 Task: Select the until dismissed option in the banner.
Action: Mouse moved to (27, 650)
Screenshot: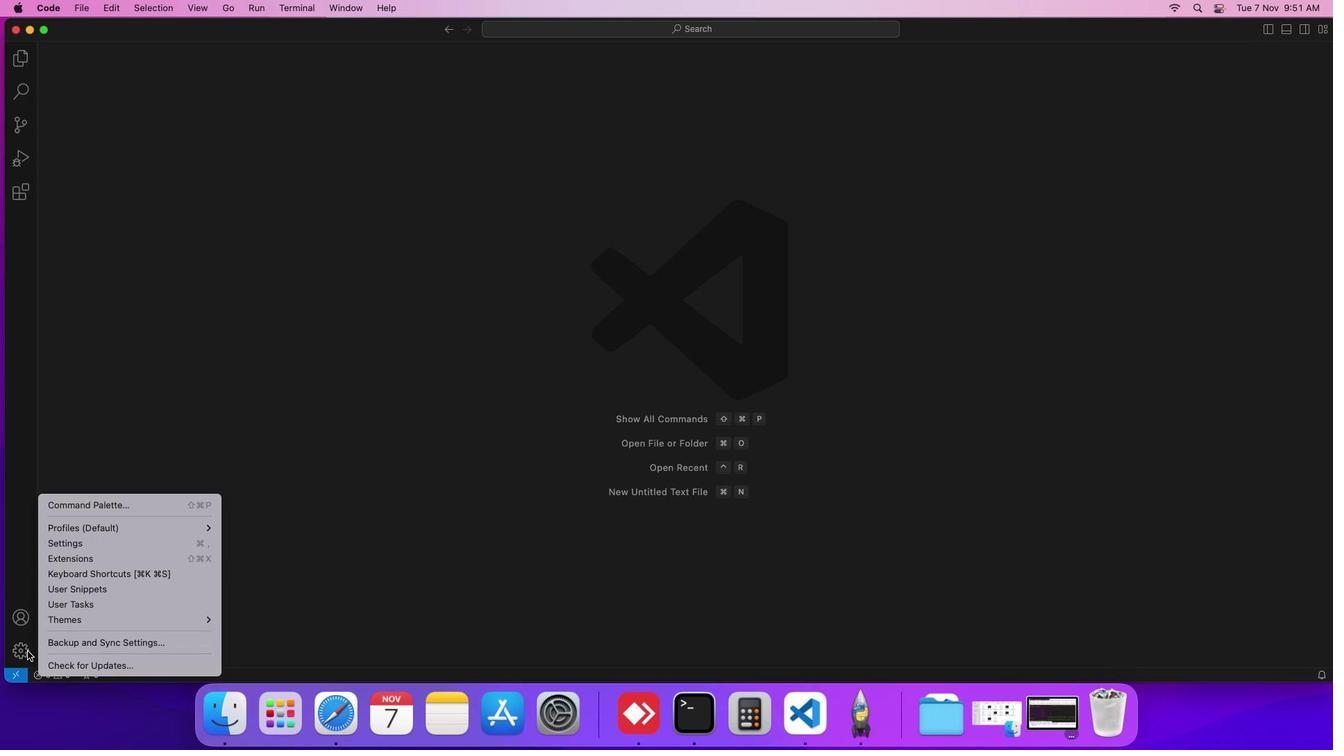 
Action: Mouse pressed left at (27, 650)
Screenshot: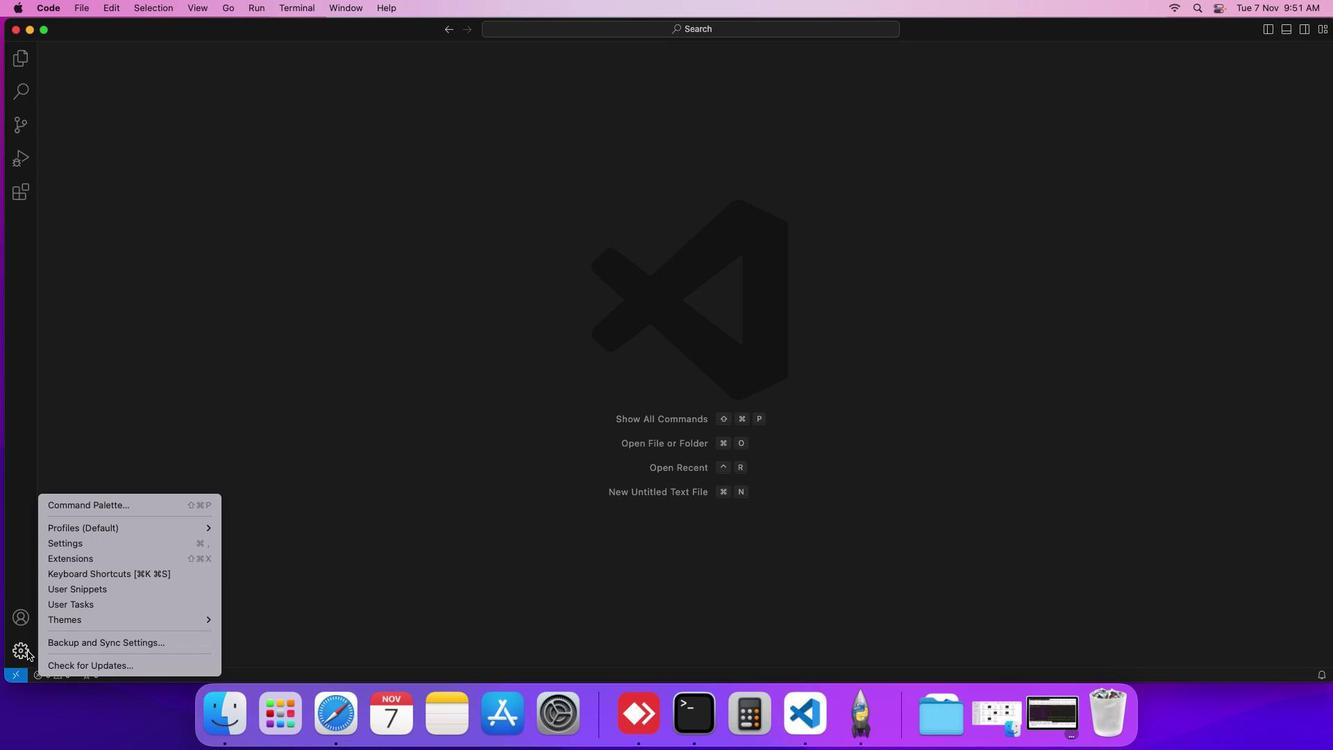 
Action: Mouse moved to (74, 546)
Screenshot: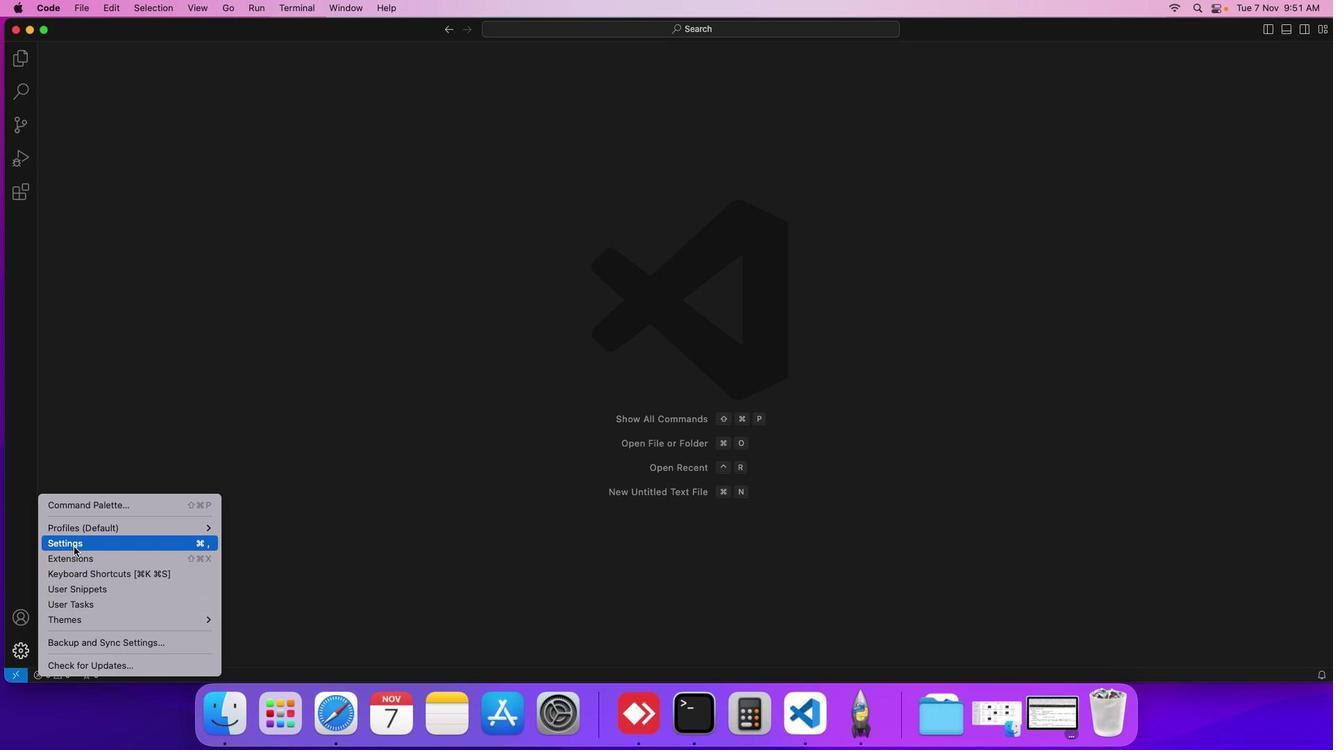 
Action: Mouse pressed left at (74, 546)
Screenshot: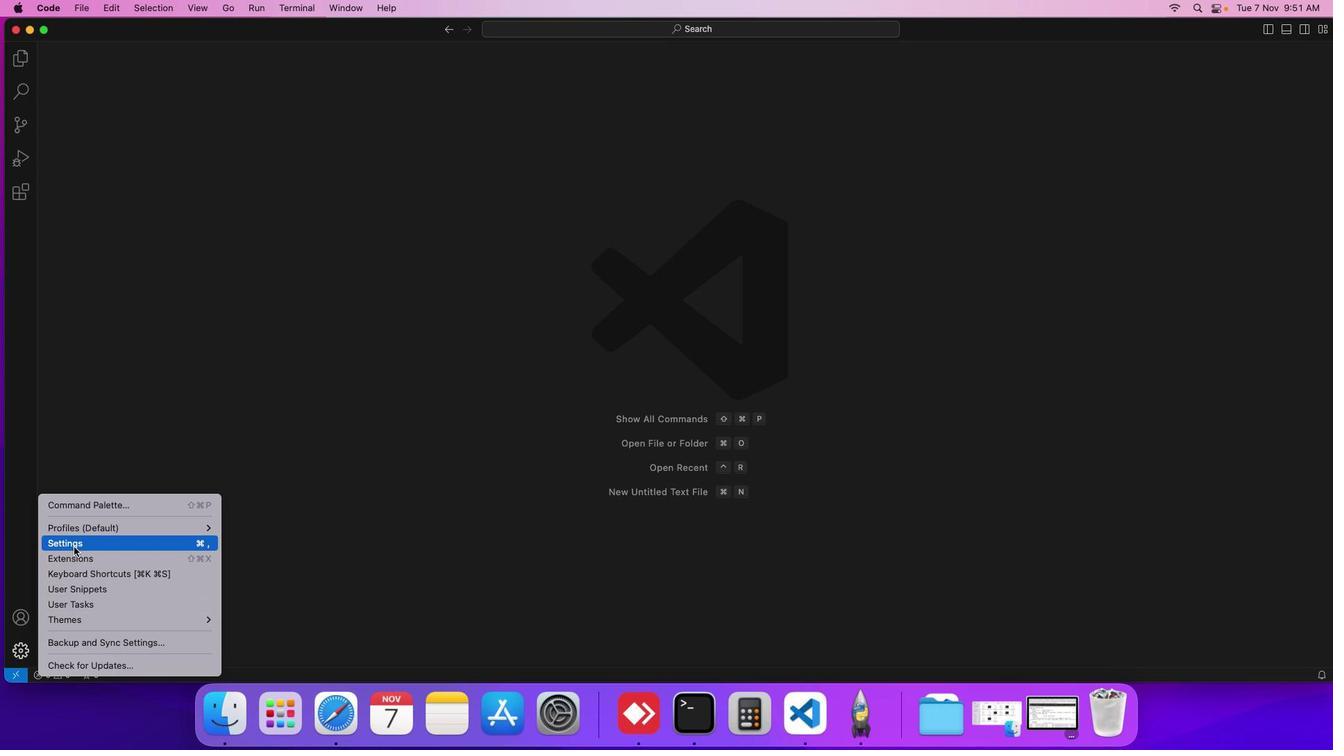 
Action: Mouse moved to (348, 233)
Screenshot: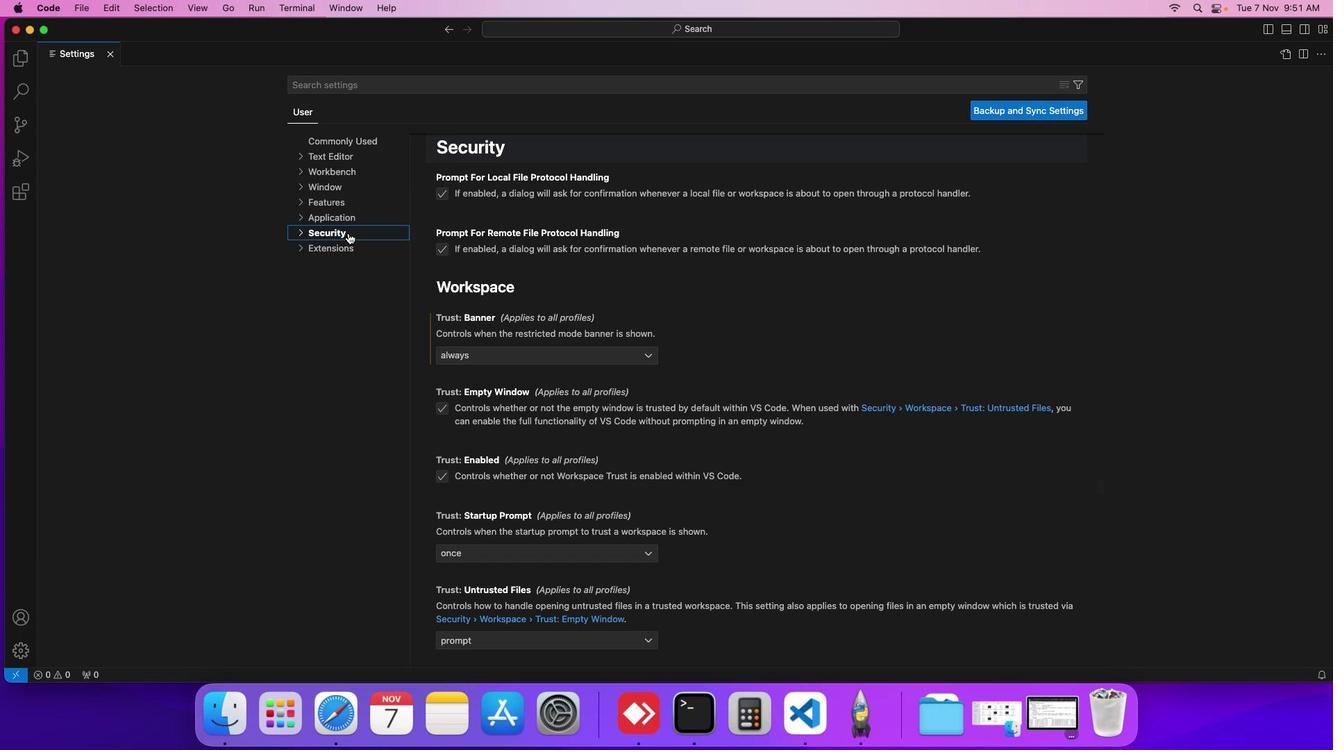 
Action: Mouse pressed left at (348, 233)
Screenshot: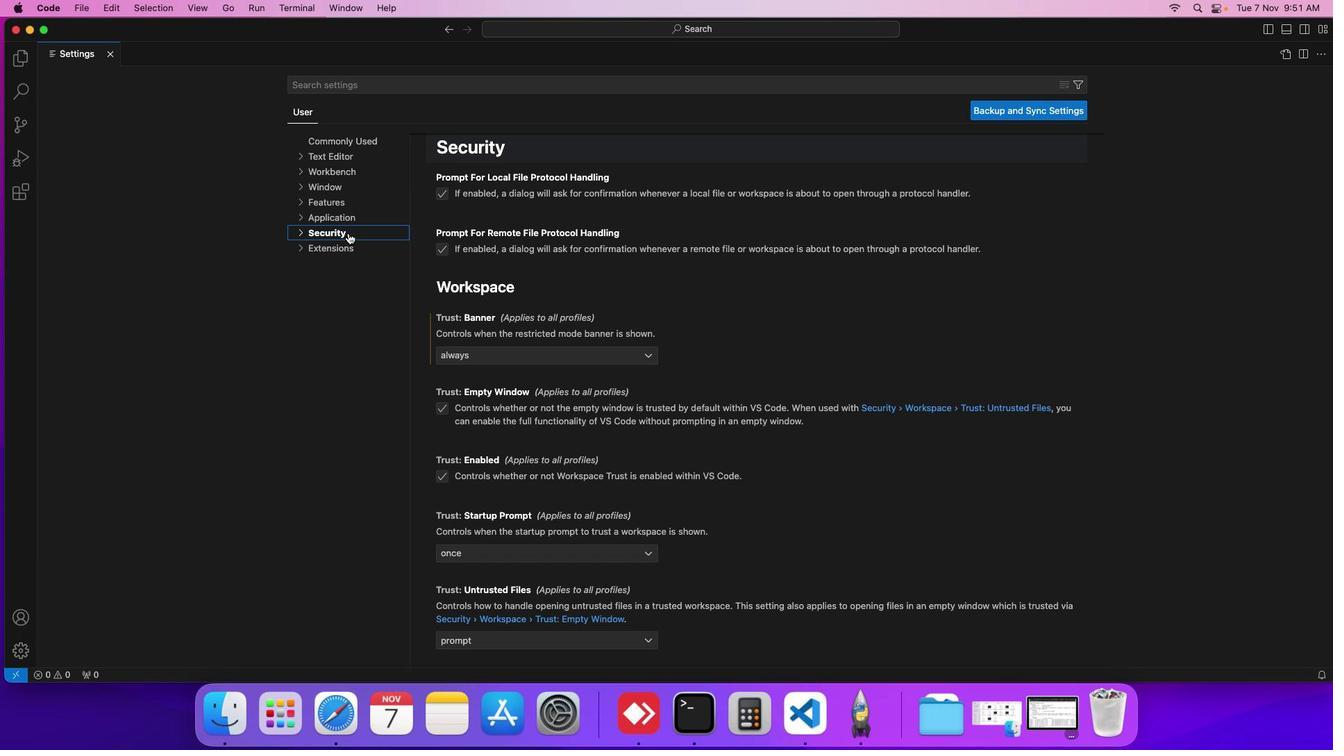 
Action: Mouse moved to (348, 249)
Screenshot: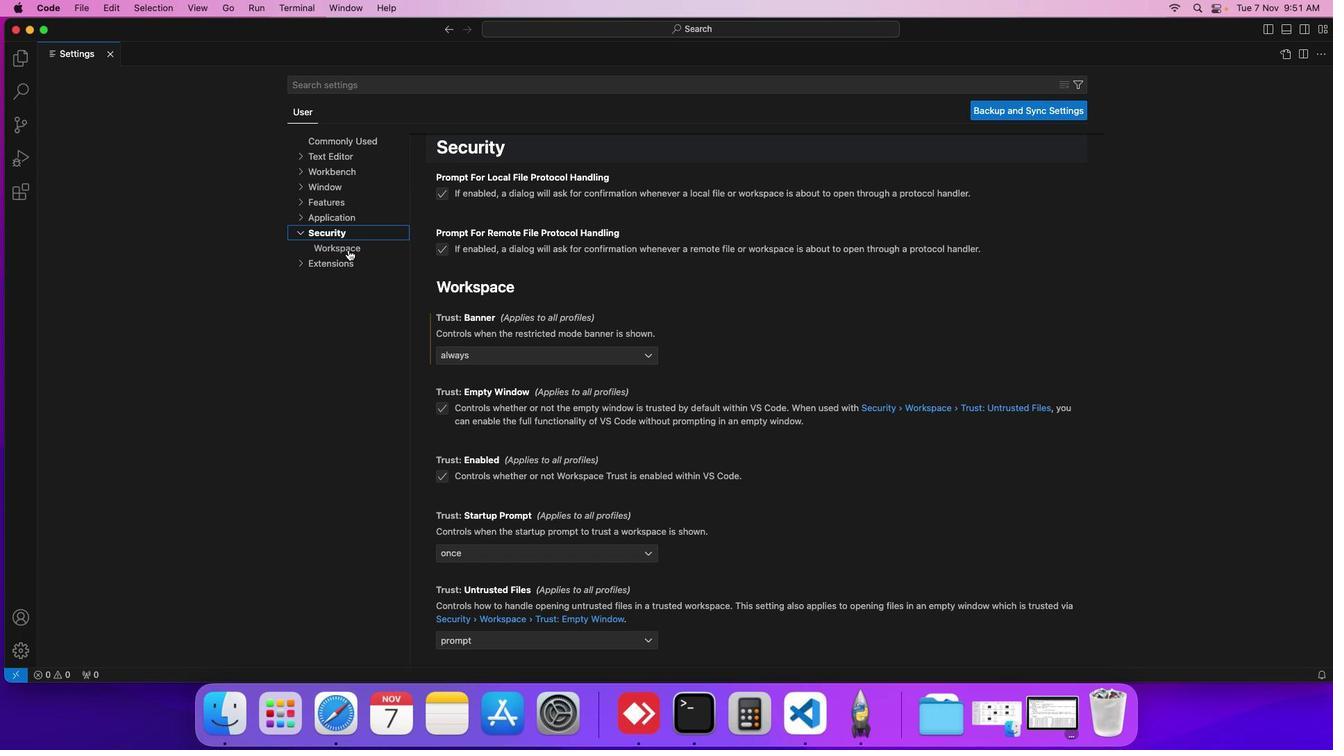
Action: Mouse pressed left at (348, 249)
Screenshot: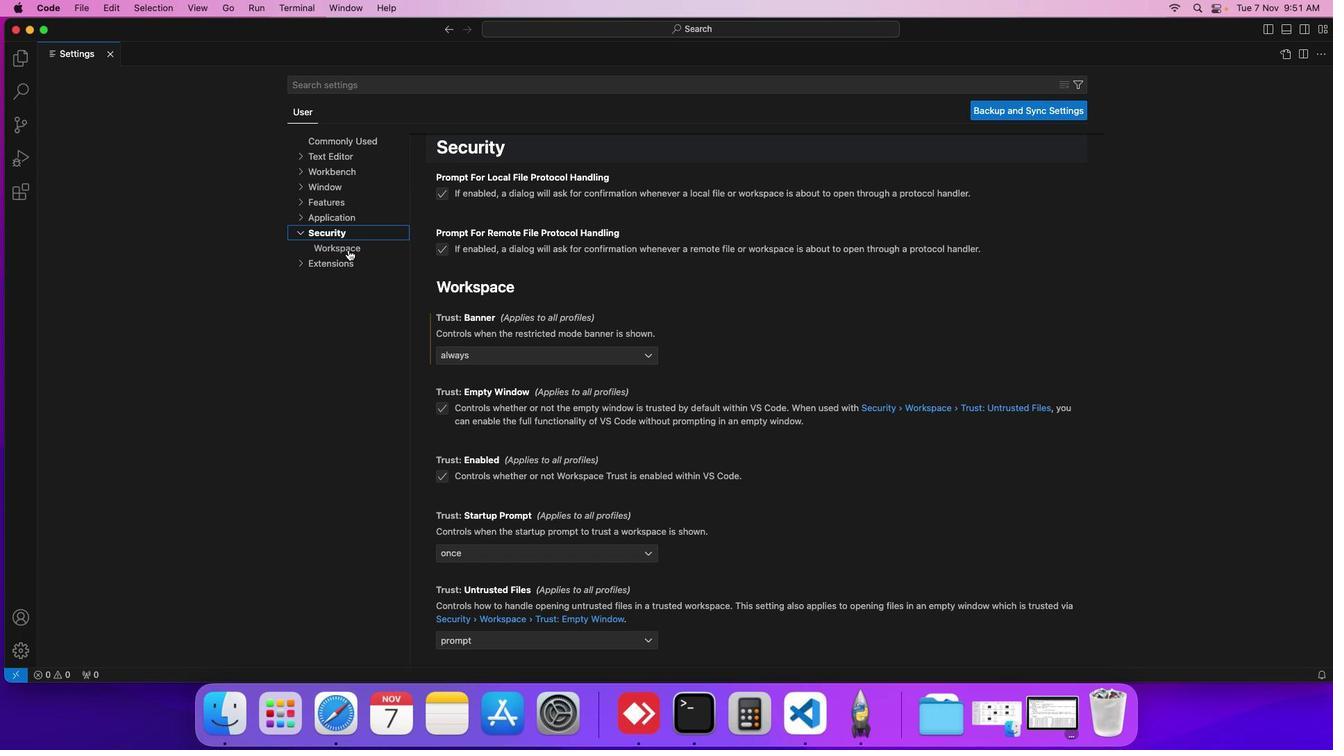 
Action: Mouse moved to (488, 398)
Screenshot: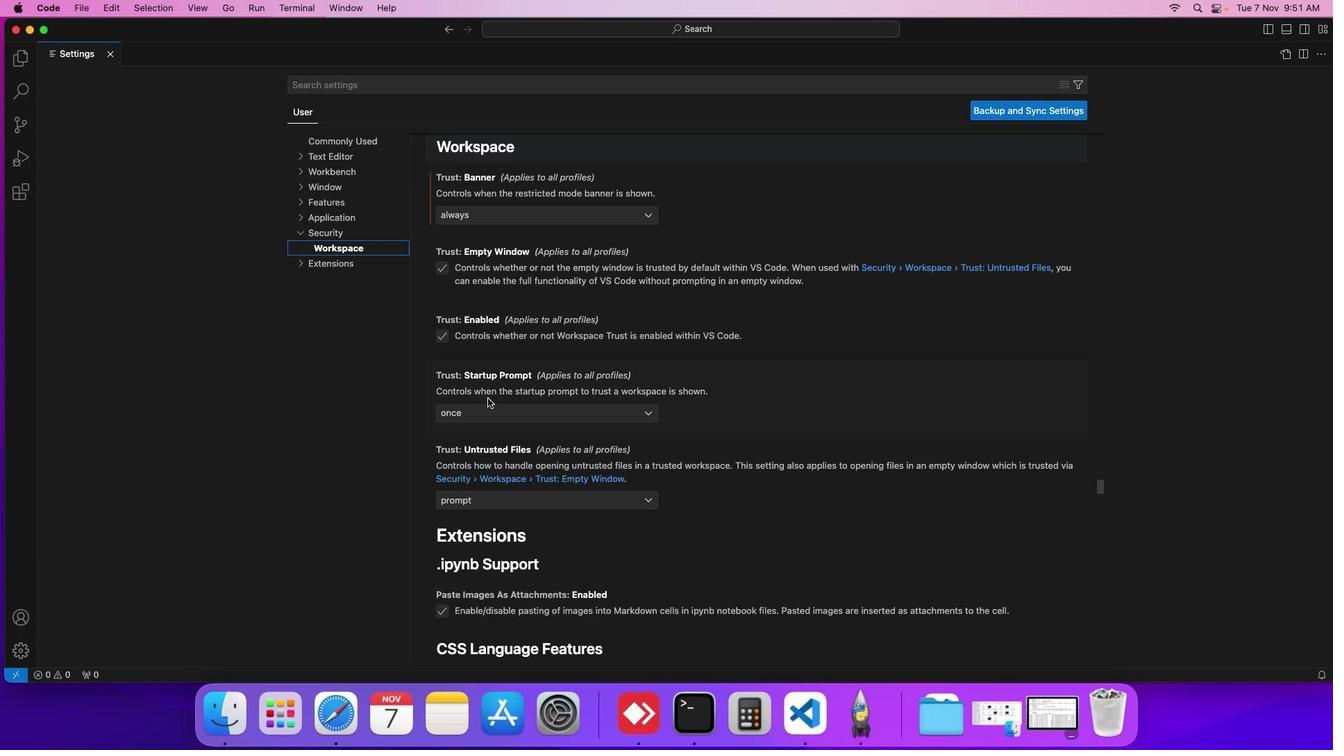 
Action: Mouse scrolled (488, 398) with delta (0, 0)
Screenshot: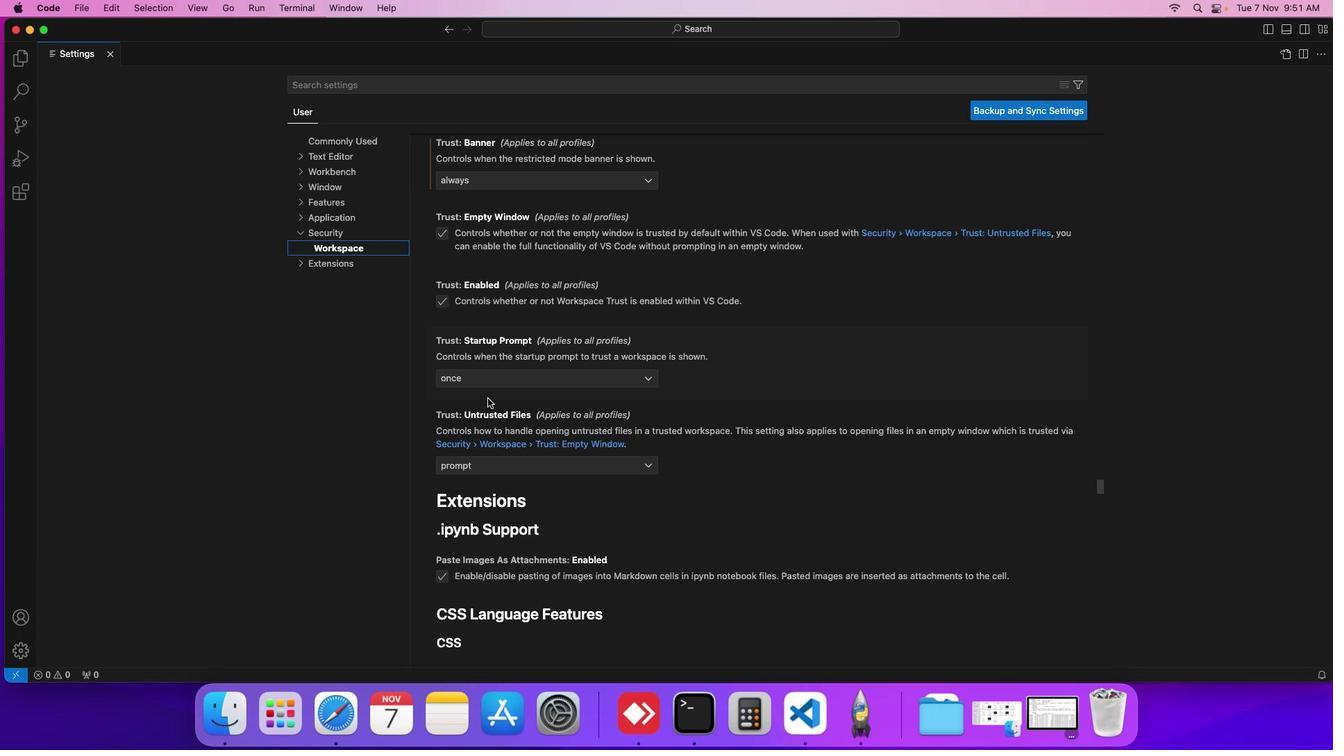 
Action: Mouse scrolled (488, 398) with delta (0, 0)
Screenshot: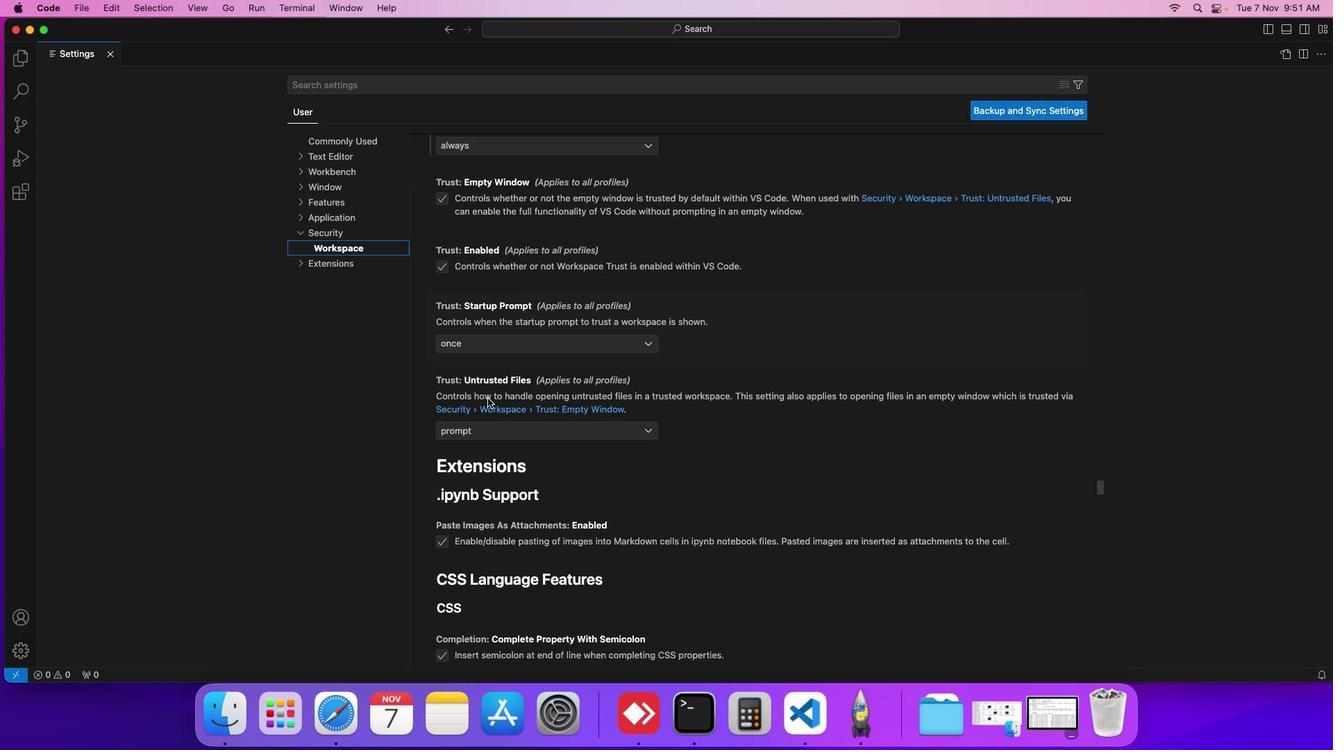 
Action: Mouse scrolled (488, 398) with delta (0, 0)
Screenshot: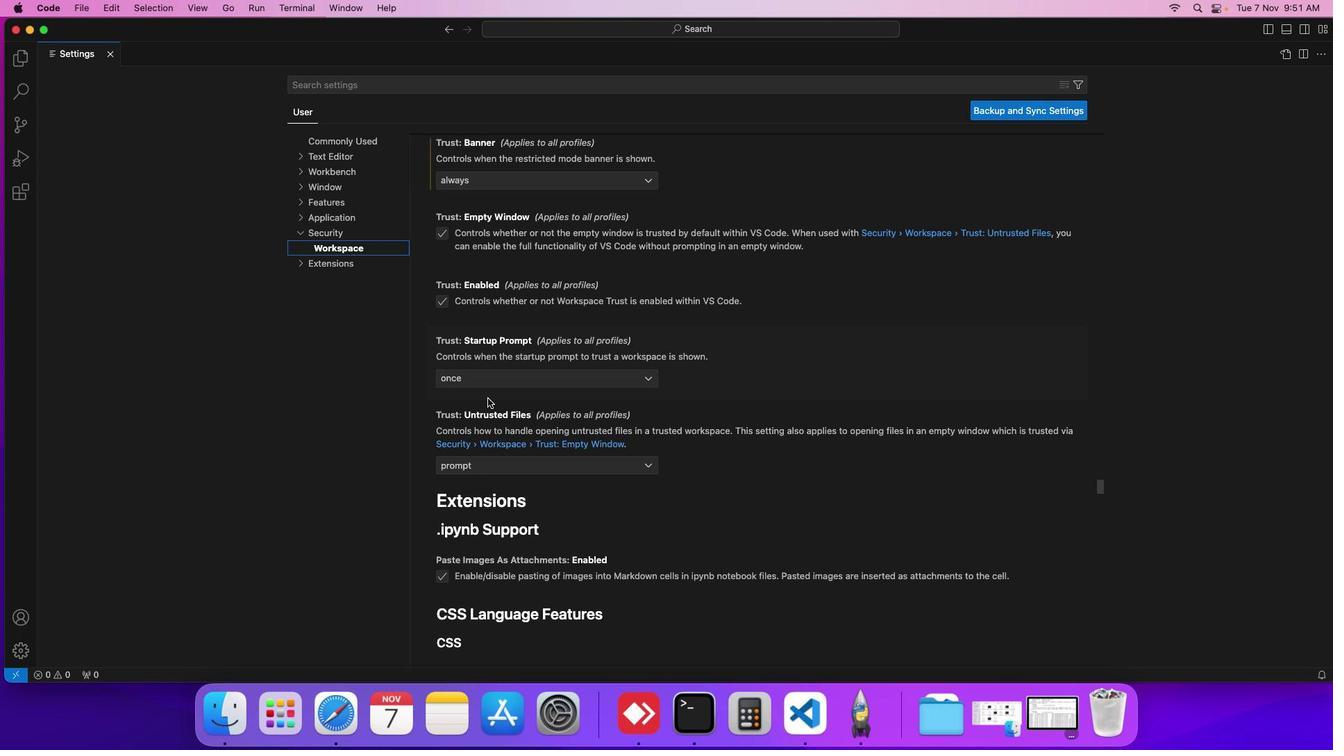 
Action: Mouse scrolled (488, 398) with delta (0, 0)
Screenshot: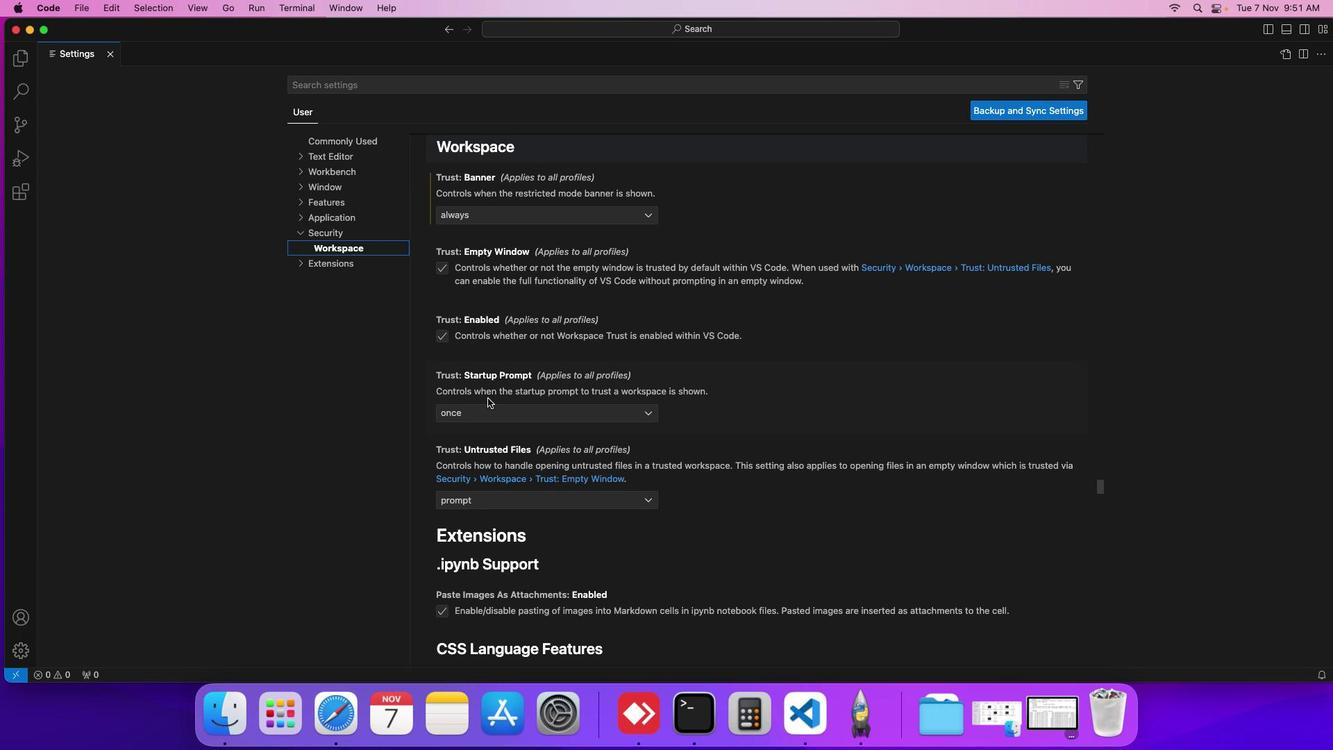 
Action: Mouse moved to (461, 220)
Screenshot: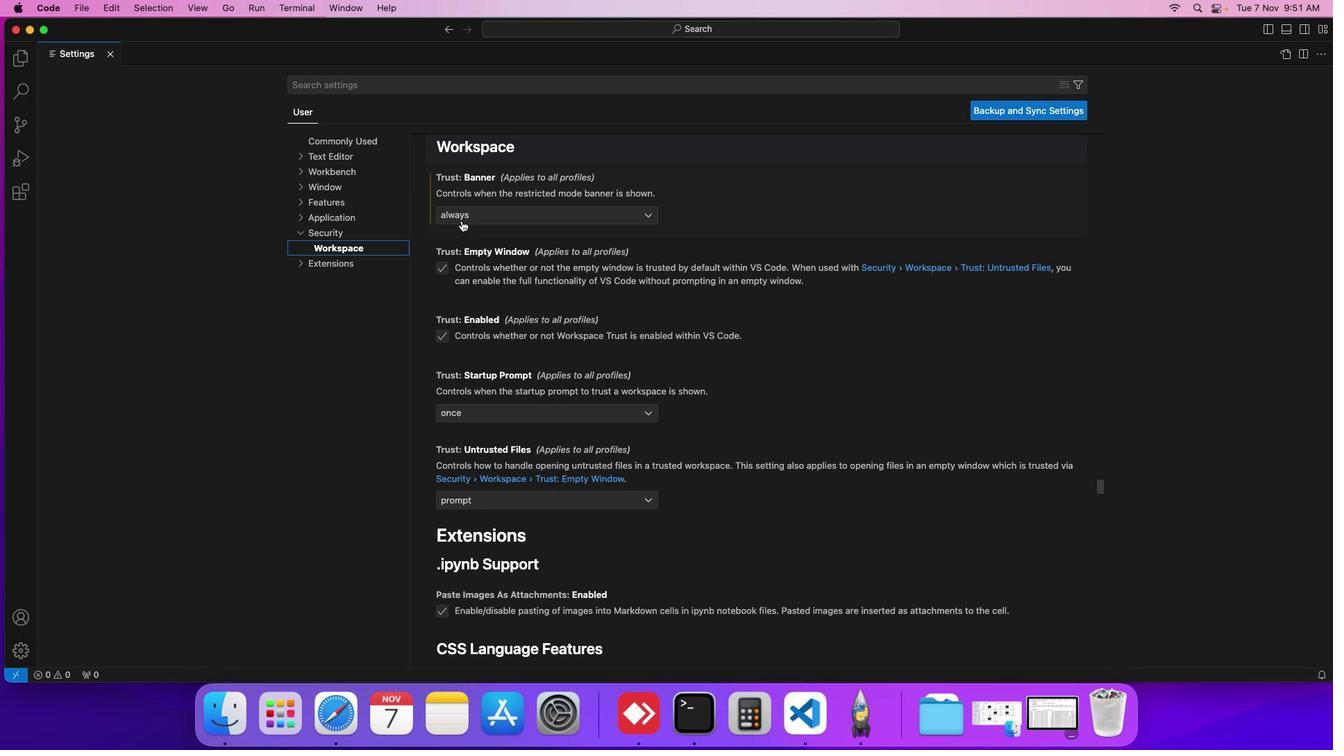 
Action: Mouse pressed left at (461, 220)
Screenshot: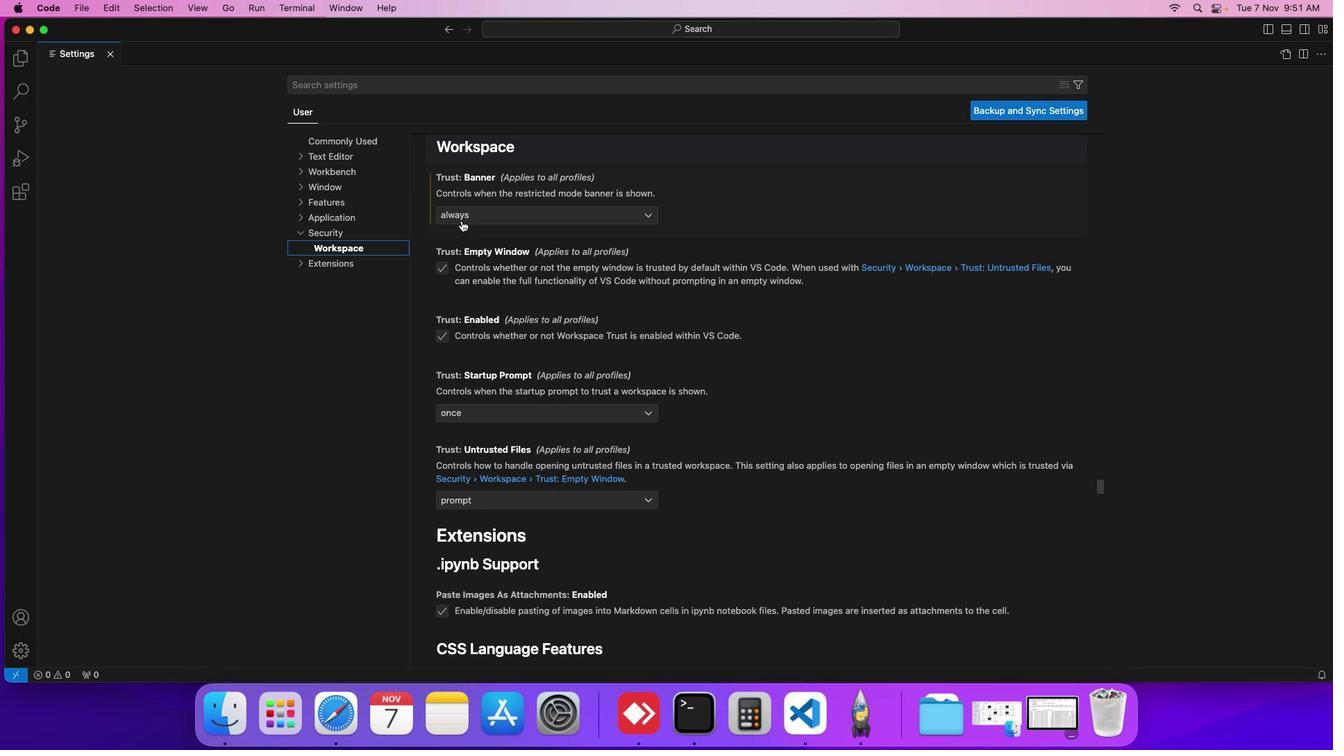 
Action: Mouse moved to (463, 251)
Screenshot: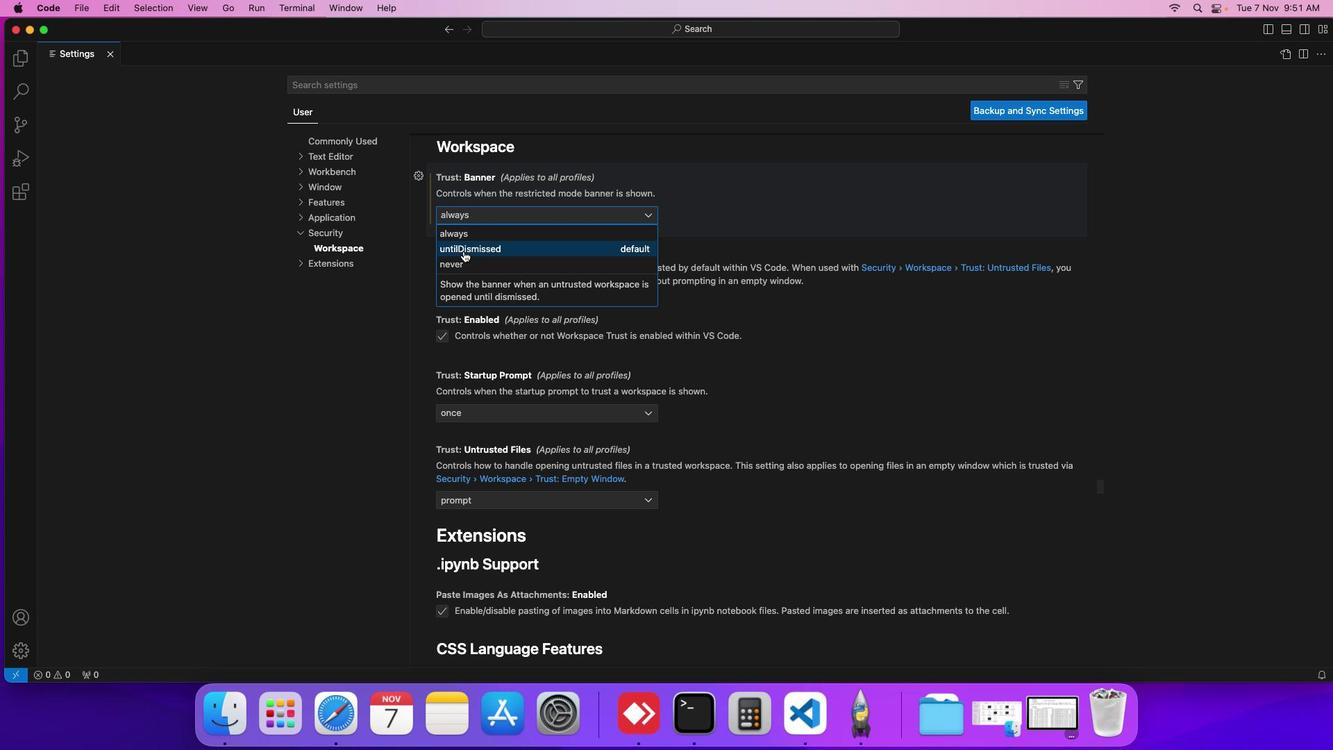 
Action: Mouse pressed left at (463, 251)
Screenshot: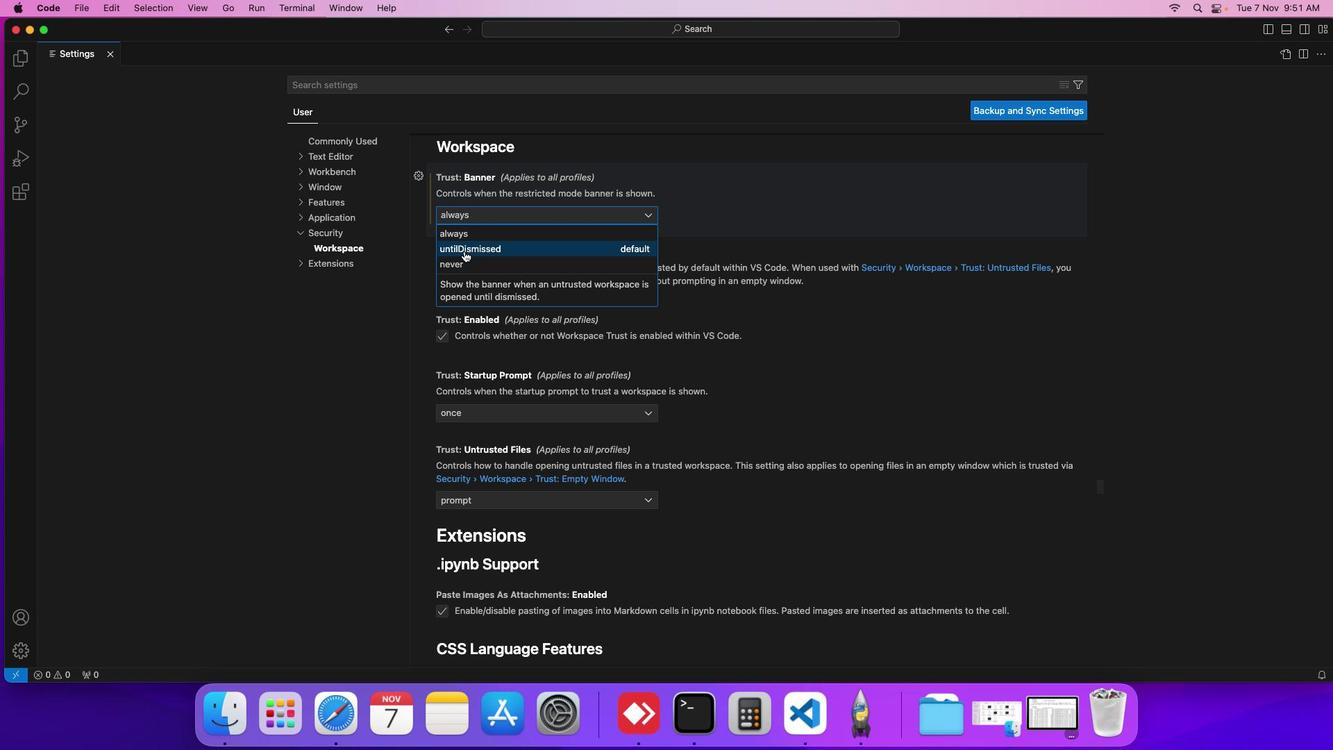 
Action: Mouse moved to (518, 231)
Screenshot: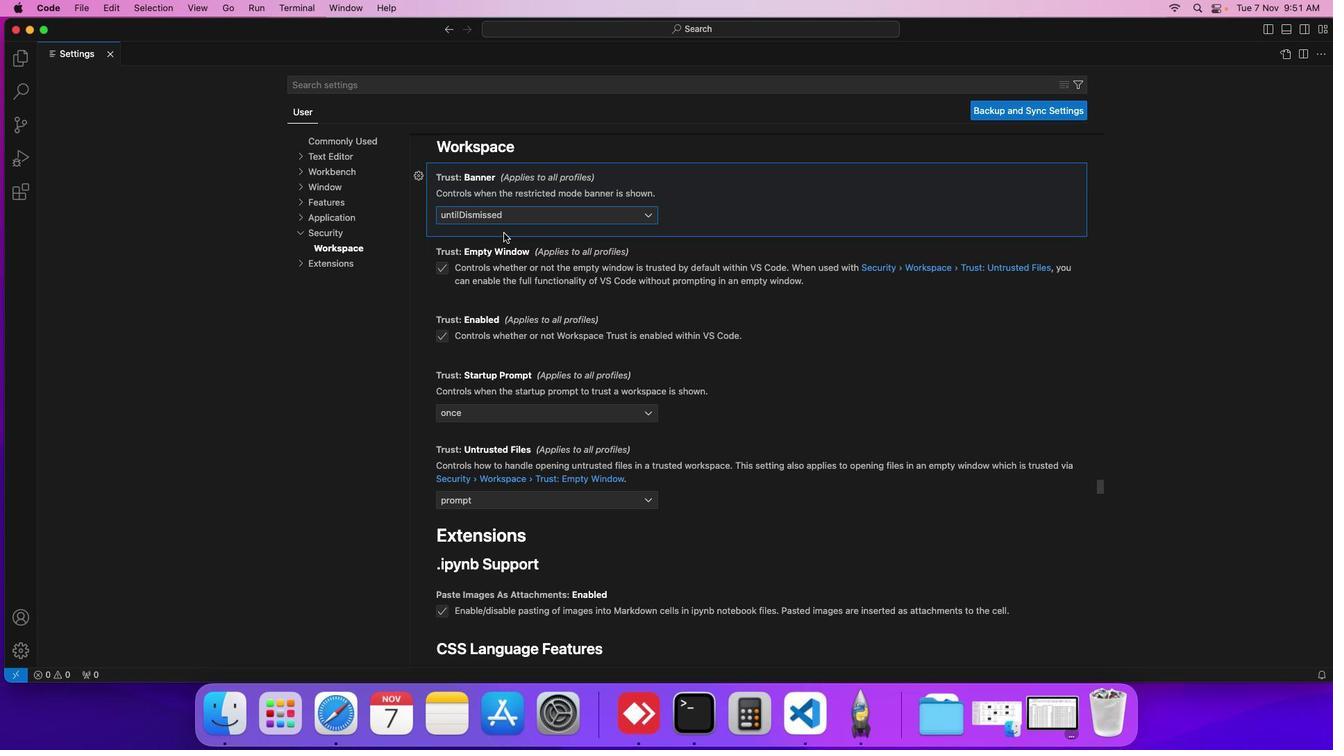 
